 Task: Create a rule when custom fields due date is set by me.
Action: Mouse moved to (1024, 83)
Screenshot: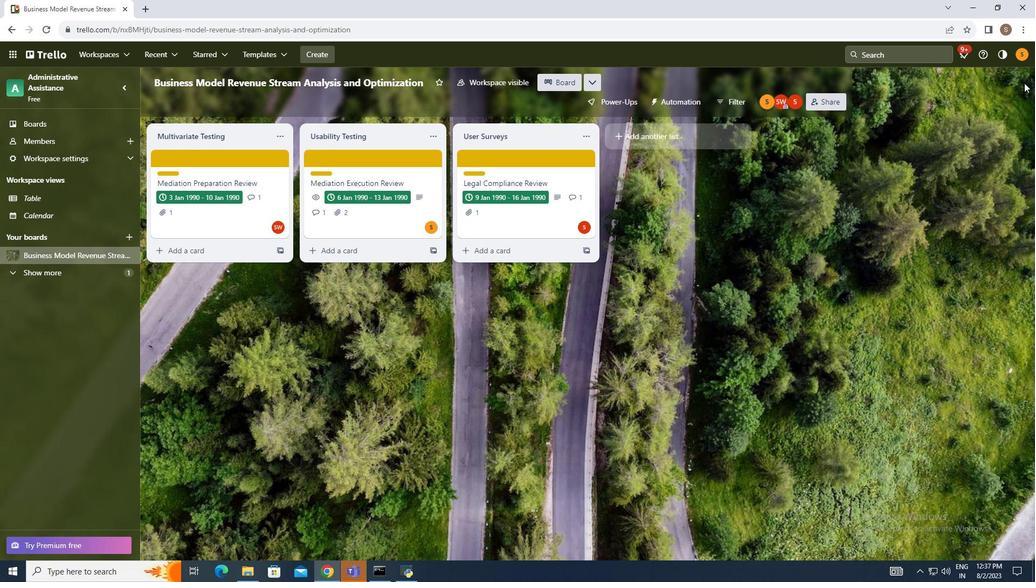 
Action: Mouse pressed left at (1024, 83)
Screenshot: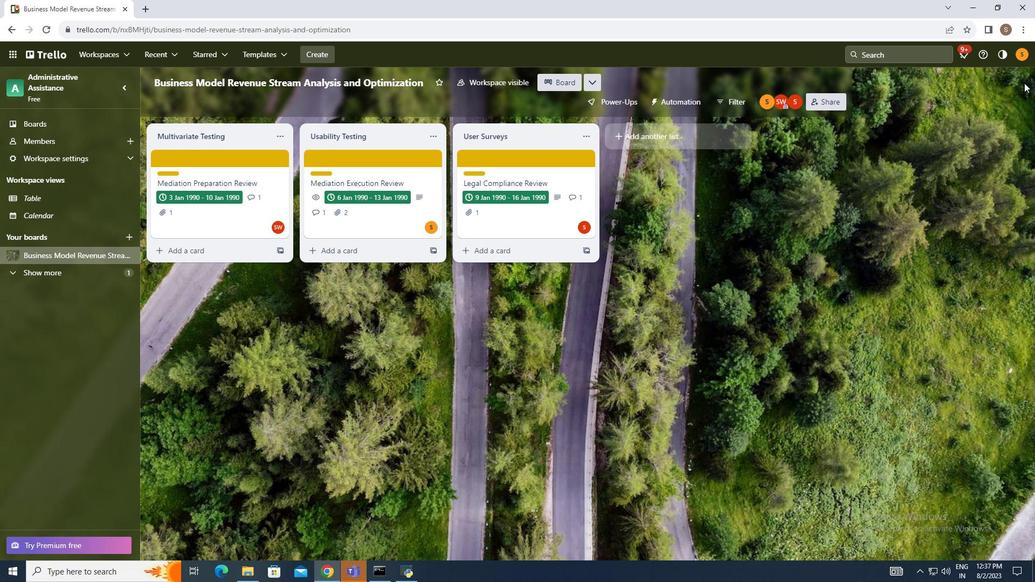 
Action: Mouse moved to (948, 234)
Screenshot: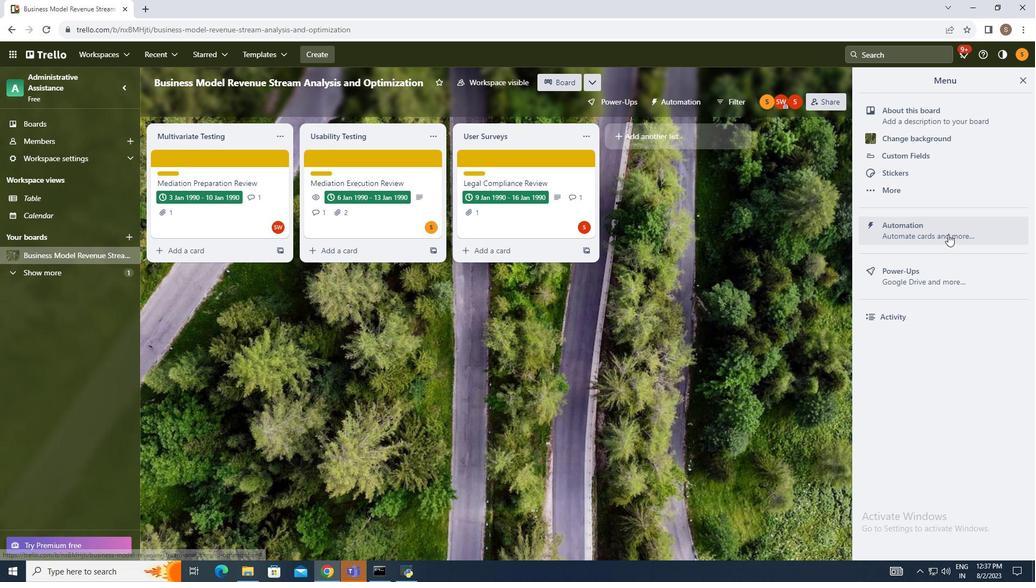 
Action: Mouse pressed left at (948, 234)
Screenshot: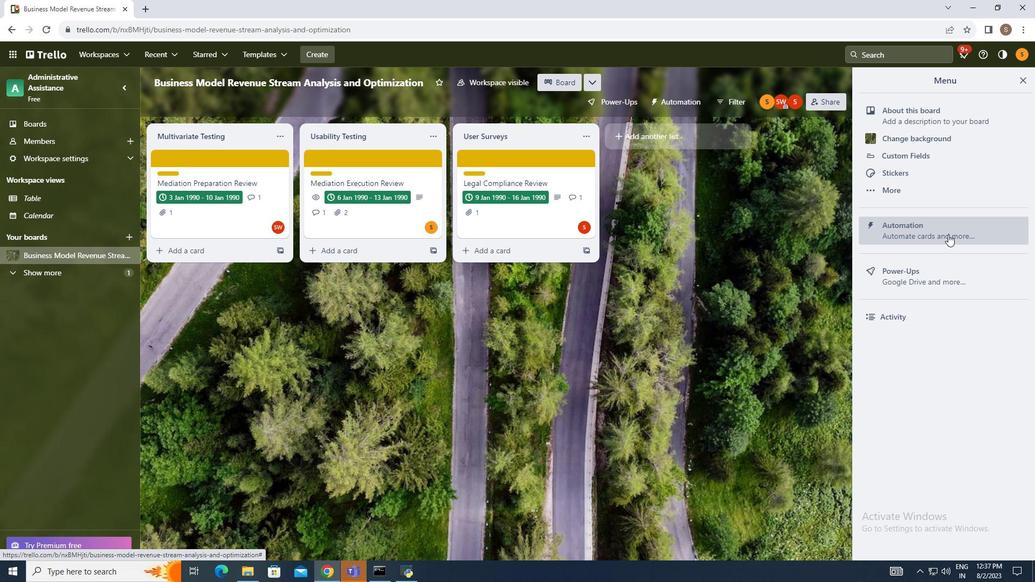 
Action: Mouse moved to (192, 196)
Screenshot: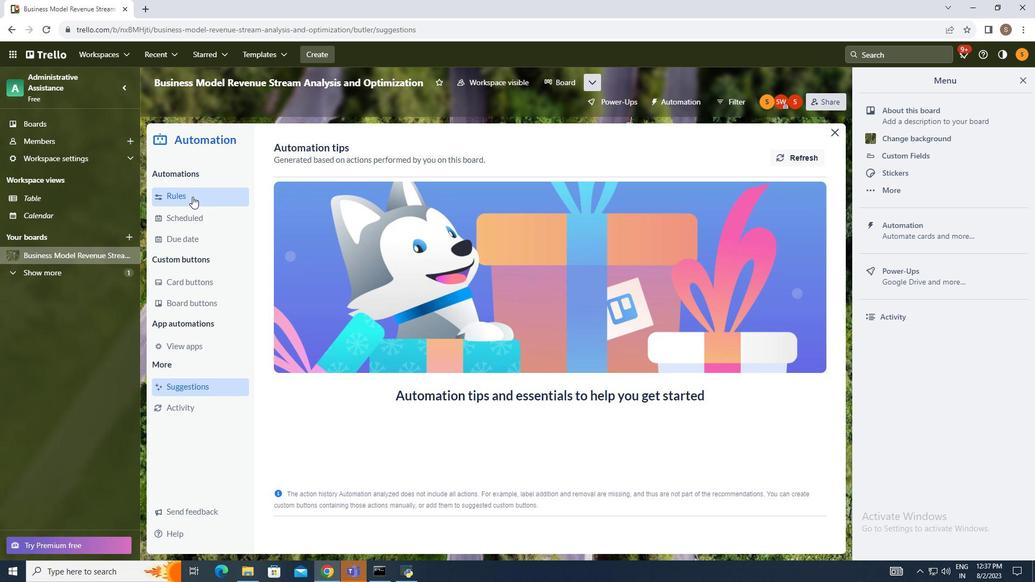 
Action: Mouse pressed left at (192, 196)
Screenshot: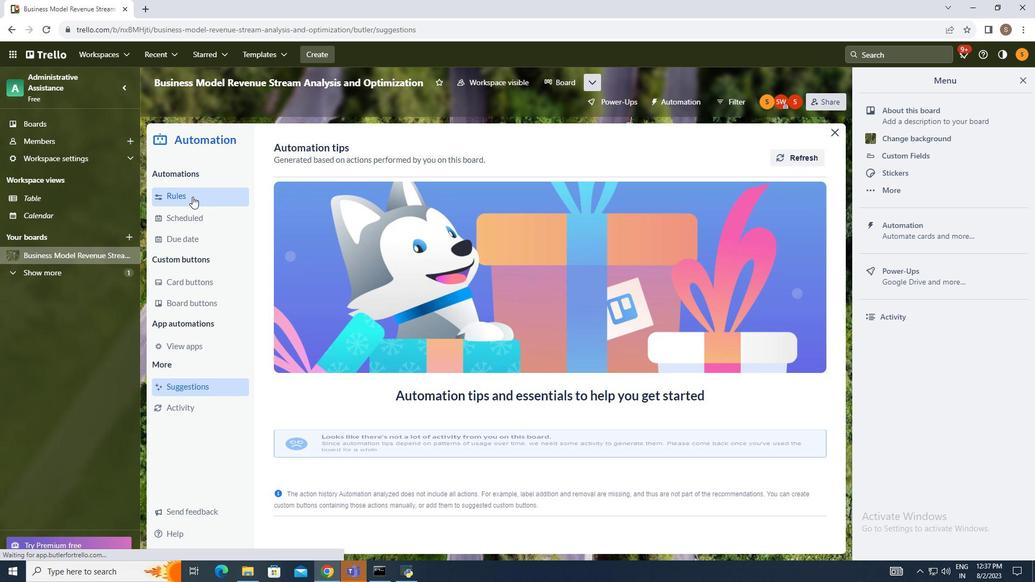 
Action: Mouse moved to (727, 152)
Screenshot: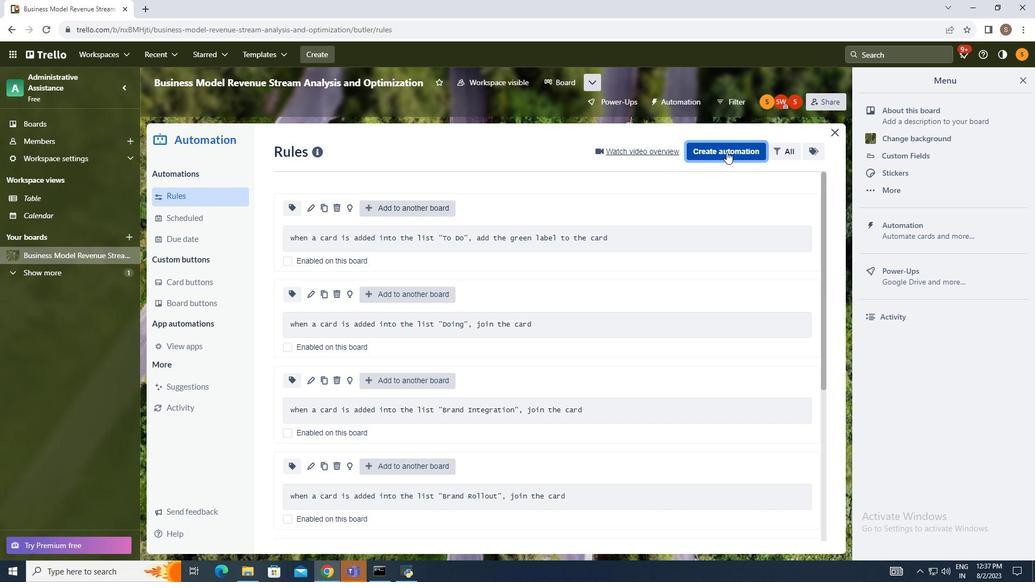 
Action: Mouse pressed left at (727, 152)
Screenshot: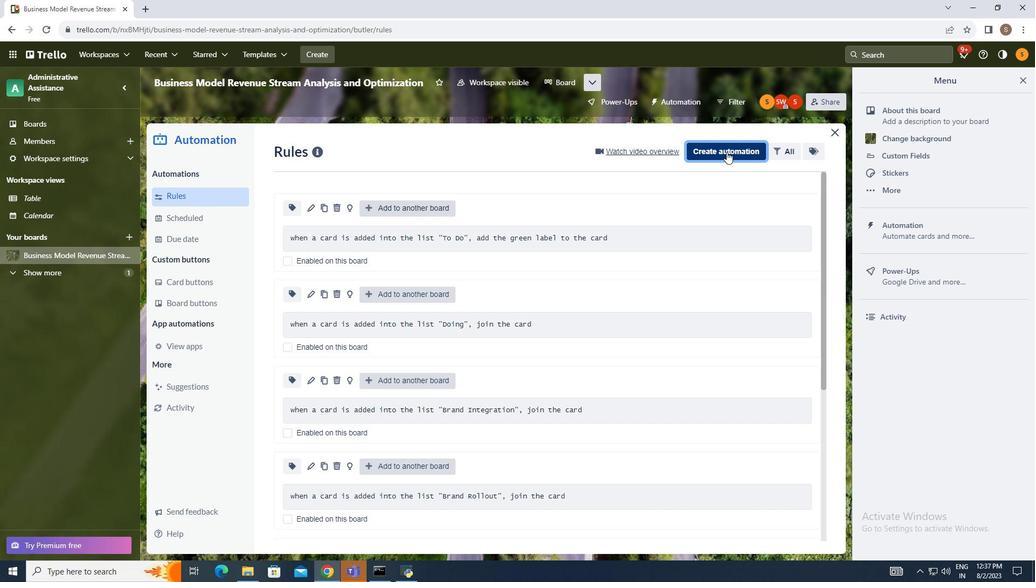 
Action: Mouse moved to (552, 252)
Screenshot: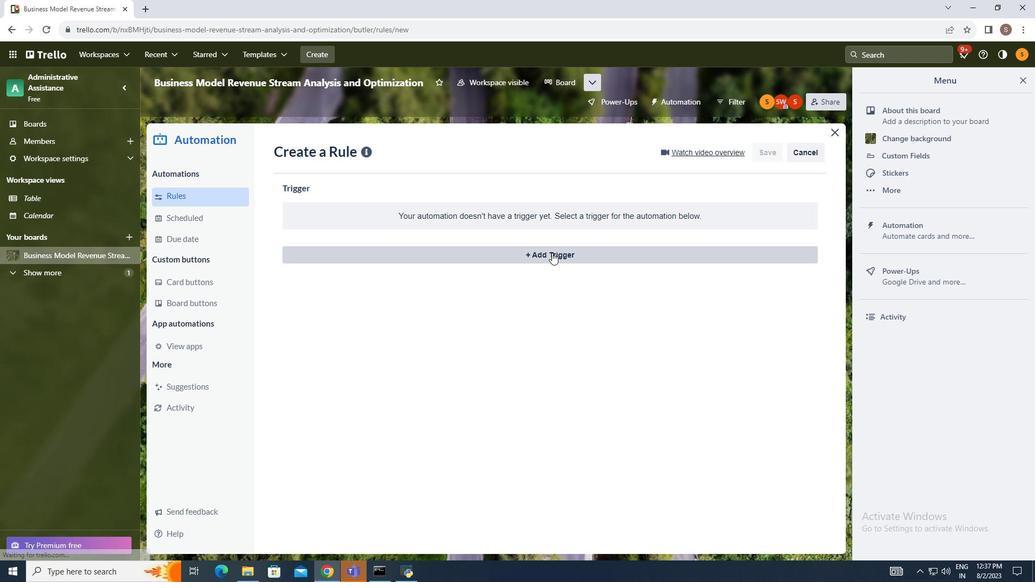 
Action: Mouse pressed left at (552, 252)
Screenshot: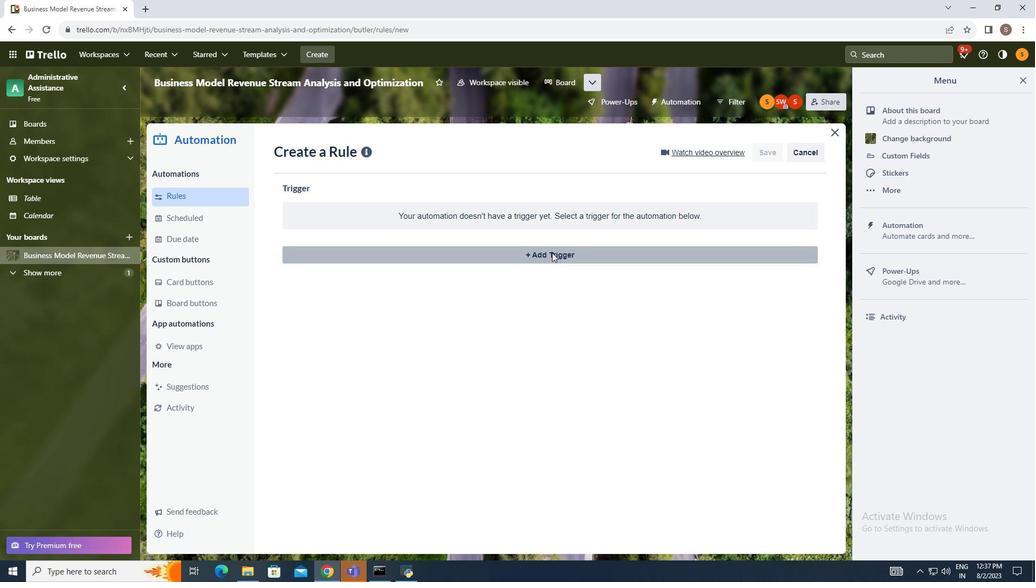 
Action: Mouse moved to (529, 289)
Screenshot: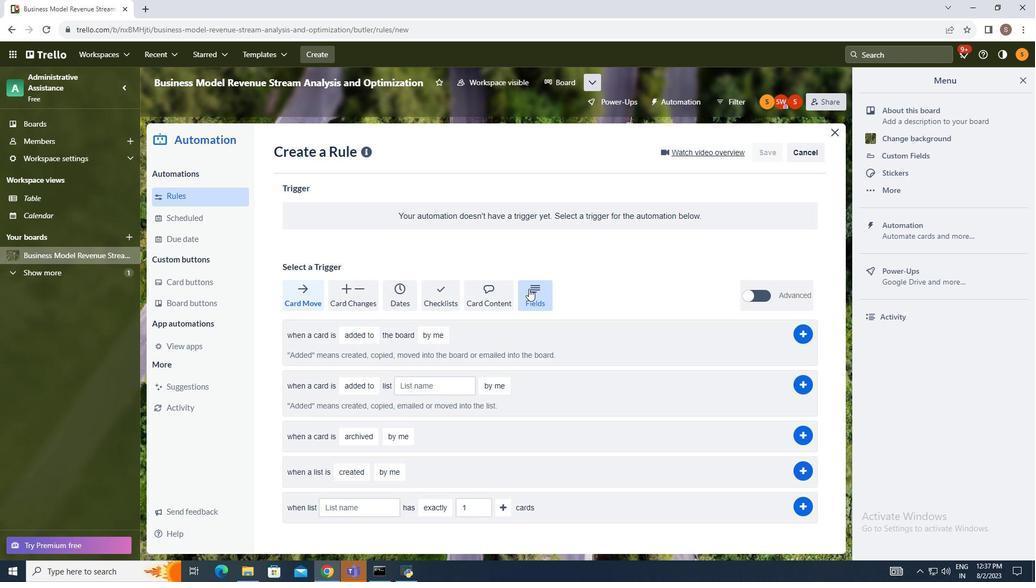 
Action: Mouse pressed left at (529, 289)
Screenshot: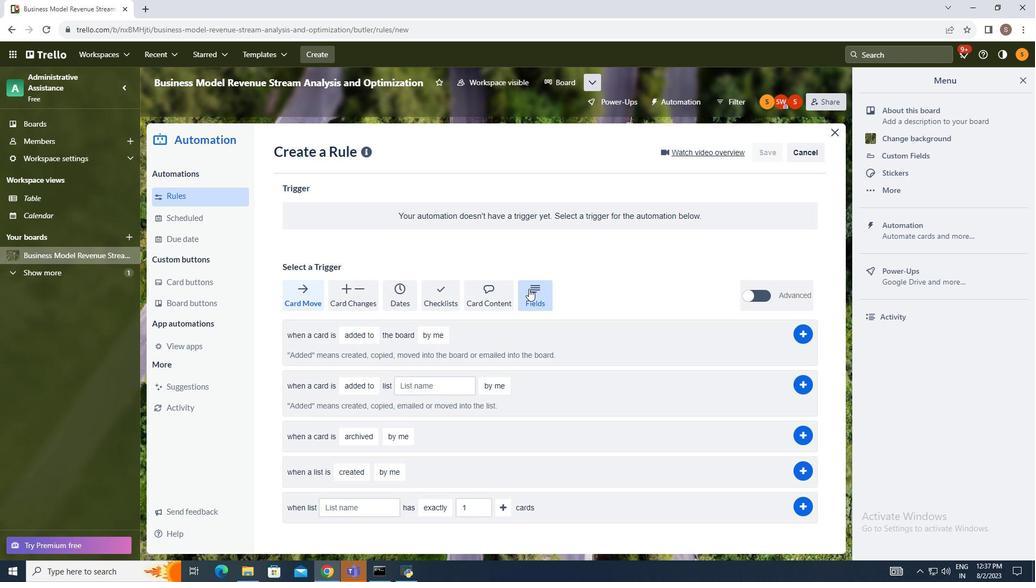 
Action: Mouse moved to (372, 350)
Screenshot: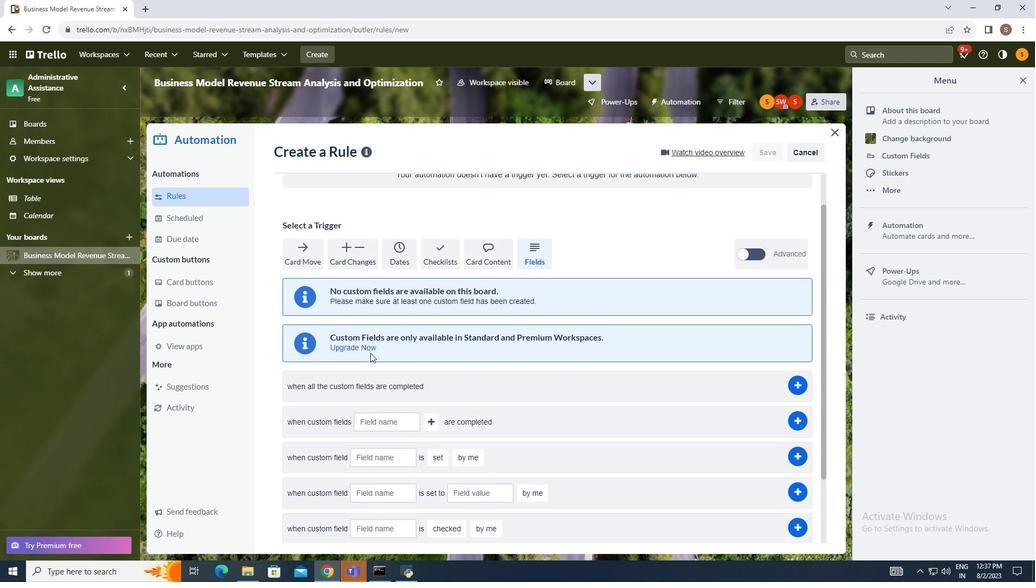 
Action: Mouse scrolled (372, 350) with delta (0, 0)
Screenshot: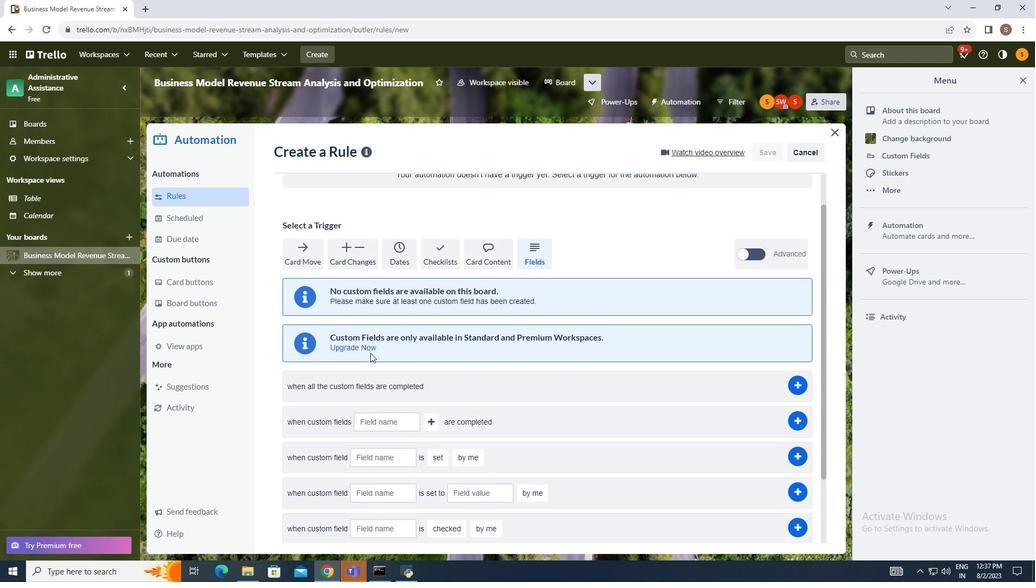 
Action: Mouse moved to (371, 352)
Screenshot: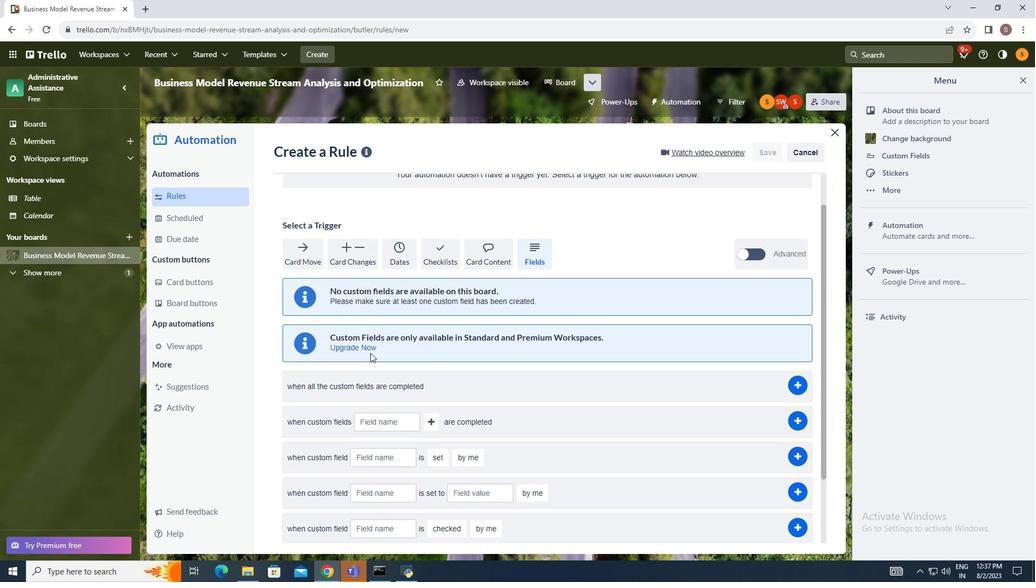 
Action: Mouse scrolled (371, 352) with delta (0, 0)
Screenshot: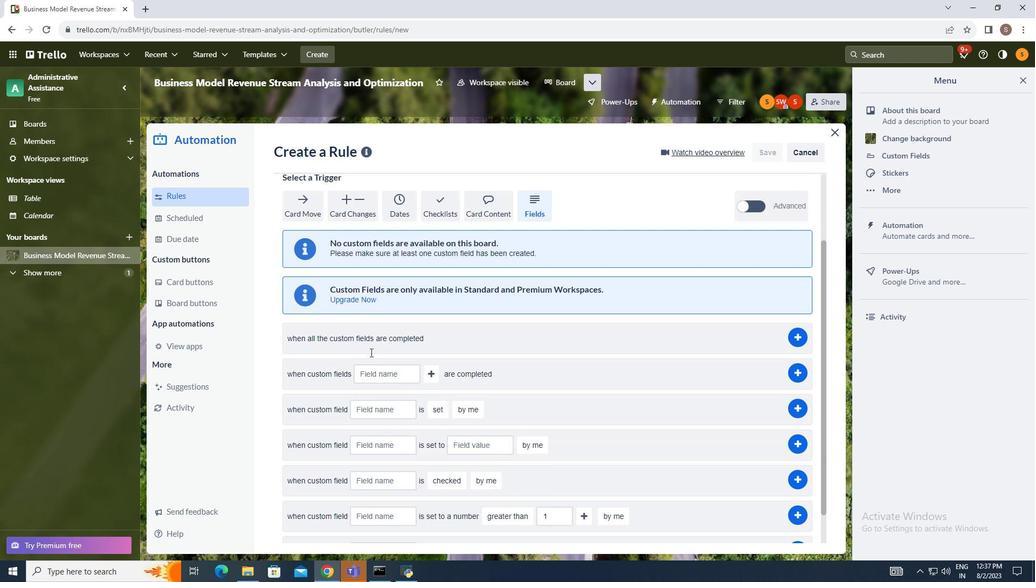 
Action: Mouse moved to (371, 352)
Screenshot: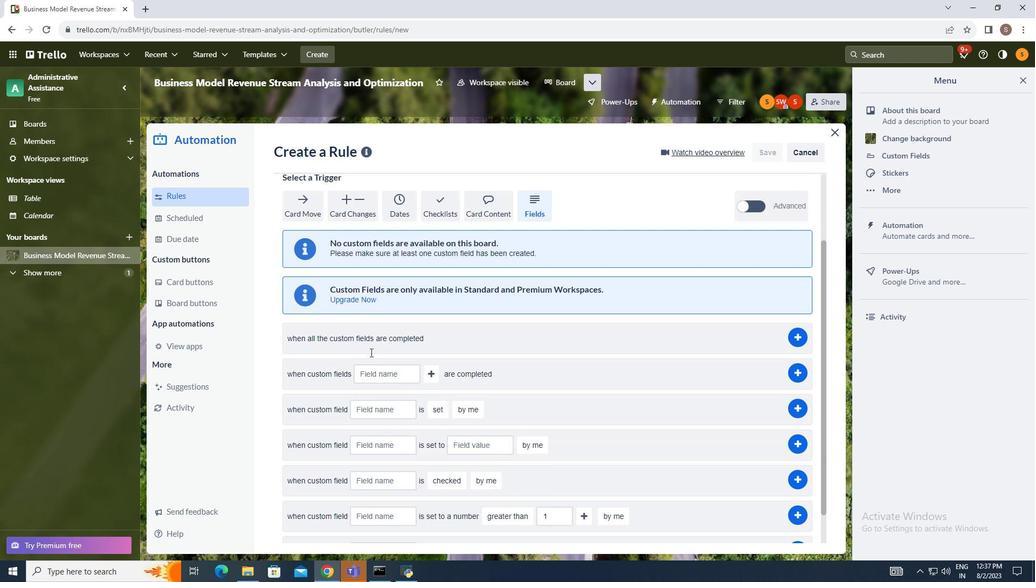 
Action: Mouse scrolled (371, 352) with delta (0, 0)
Screenshot: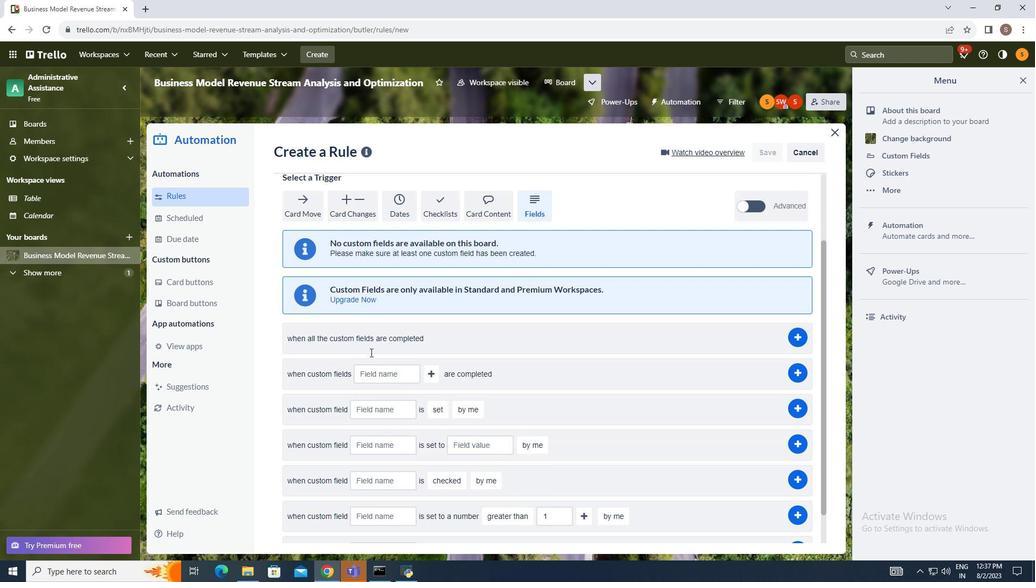 
Action: Mouse moved to (367, 370)
Screenshot: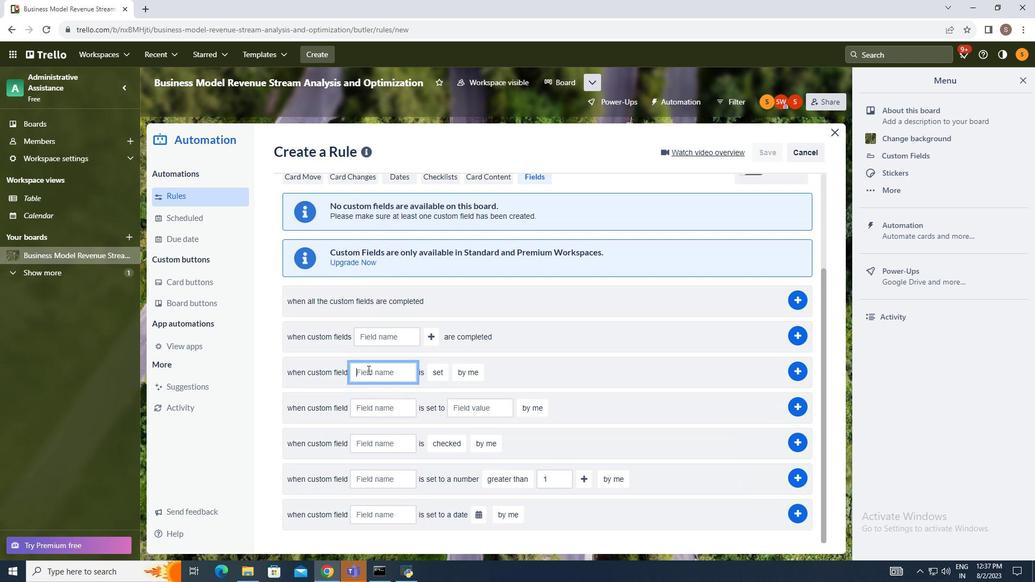 
Action: Mouse pressed left at (367, 370)
Screenshot: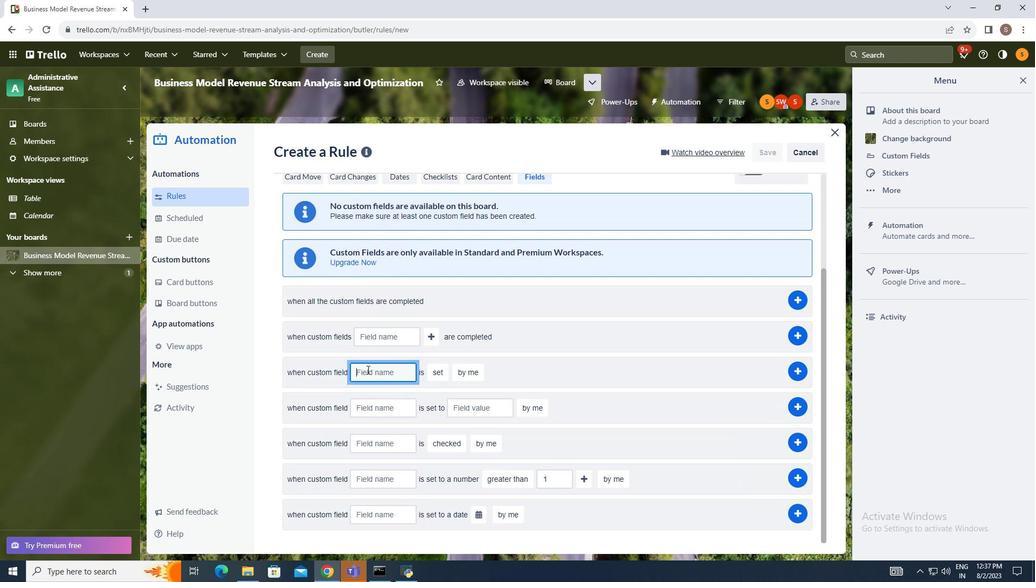 
Action: Mouse moved to (315, 349)
Screenshot: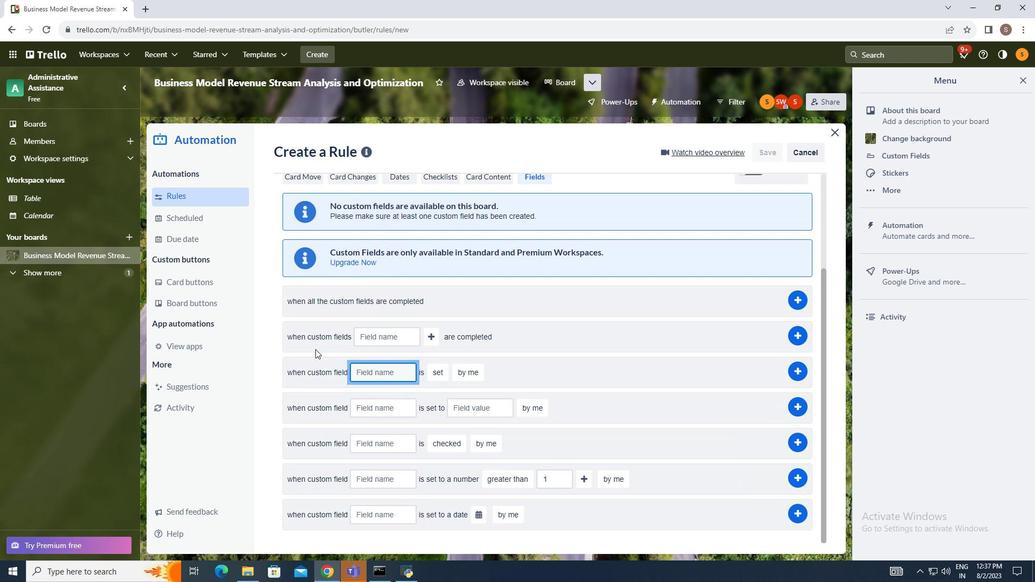 
Action: Key pressed due<Key.space>date
Screenshot: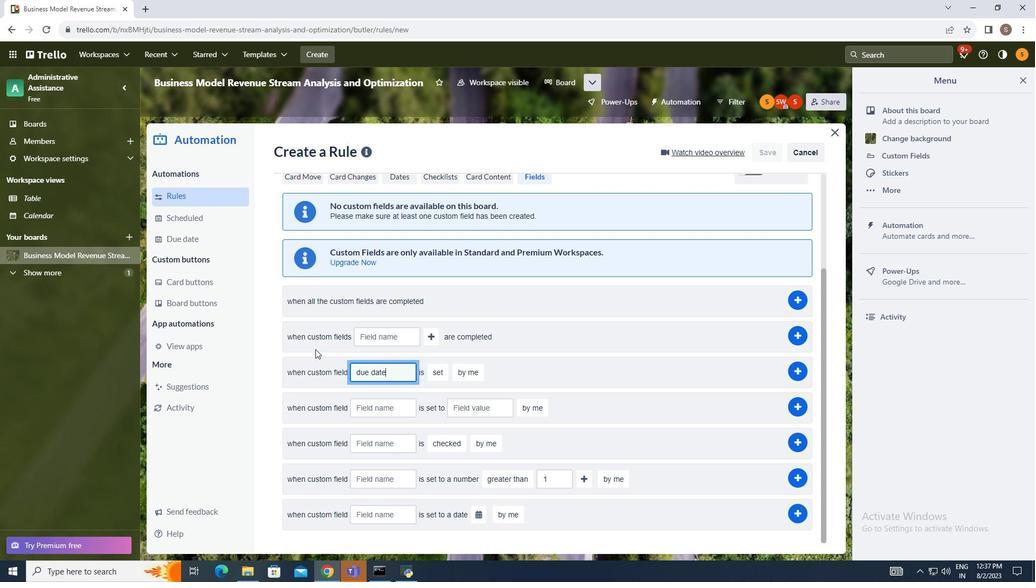 
Action: Mouse moved to (436, 373)
Screenshot: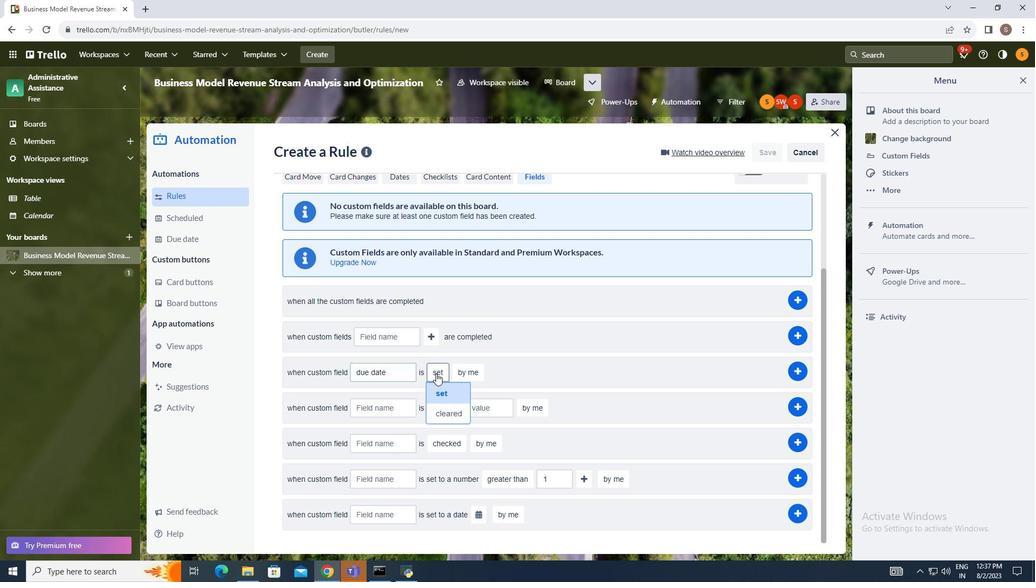 
Action: Mouse pressed left at (436, 373)
Screenshot: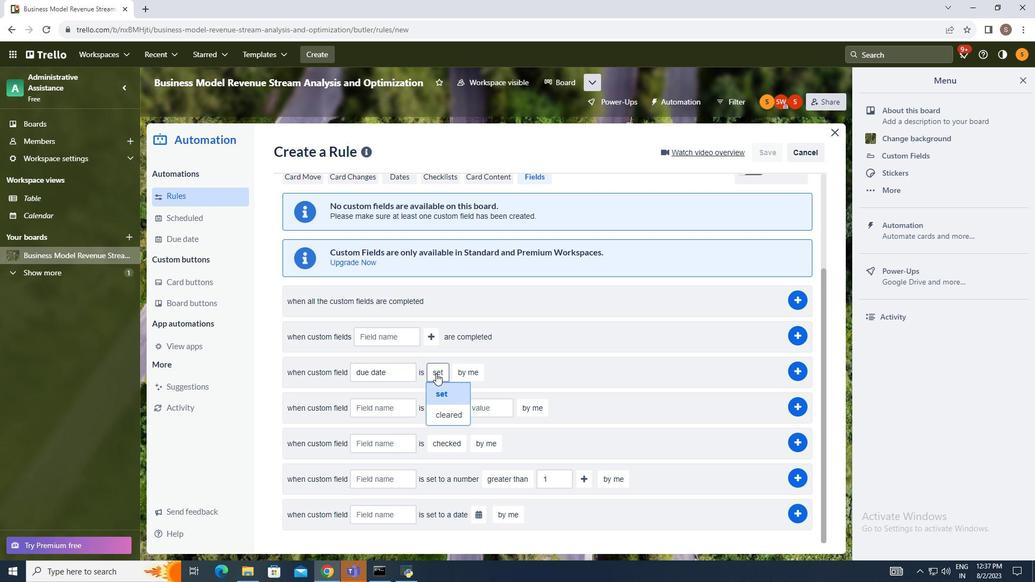 
Action: Mouse moved to (446, 393)
Screenshot: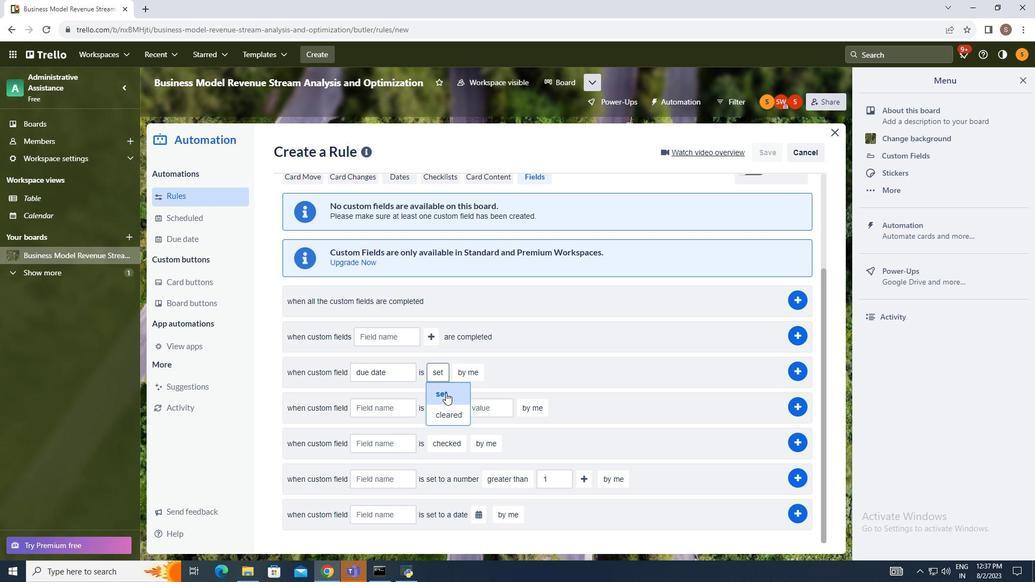 
Action: Mouse pressed left at (446, 393)
Screenshot: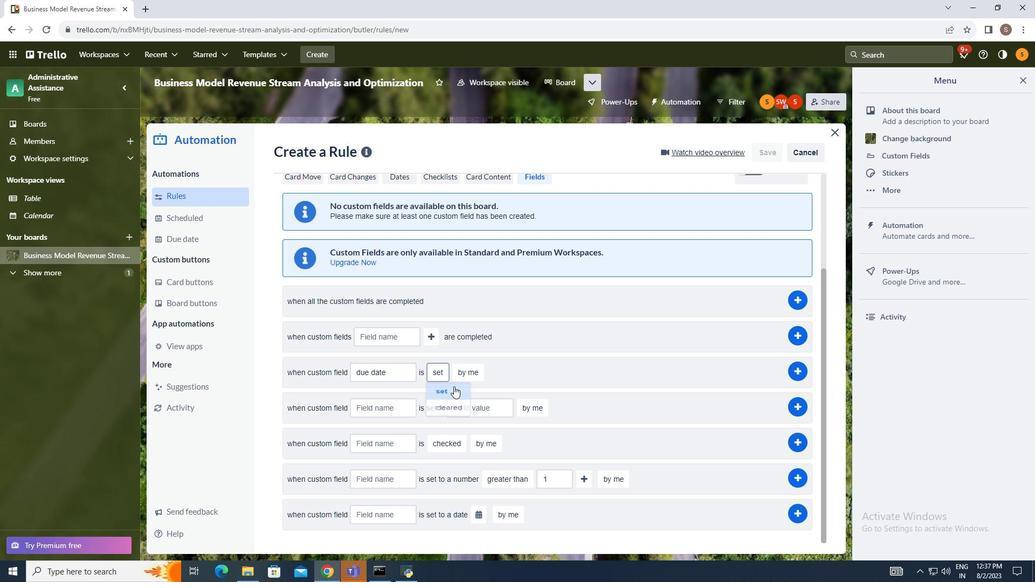 
Action: Mouse moved to (475, 372)
Screenshot: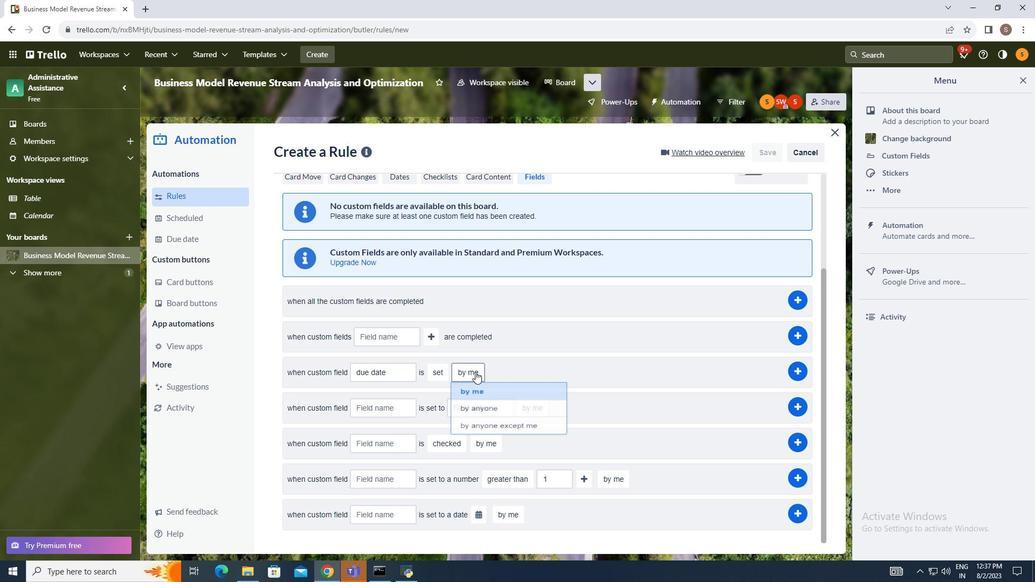 
Action: Mouse pressed left at (475, 372)
Screenshot: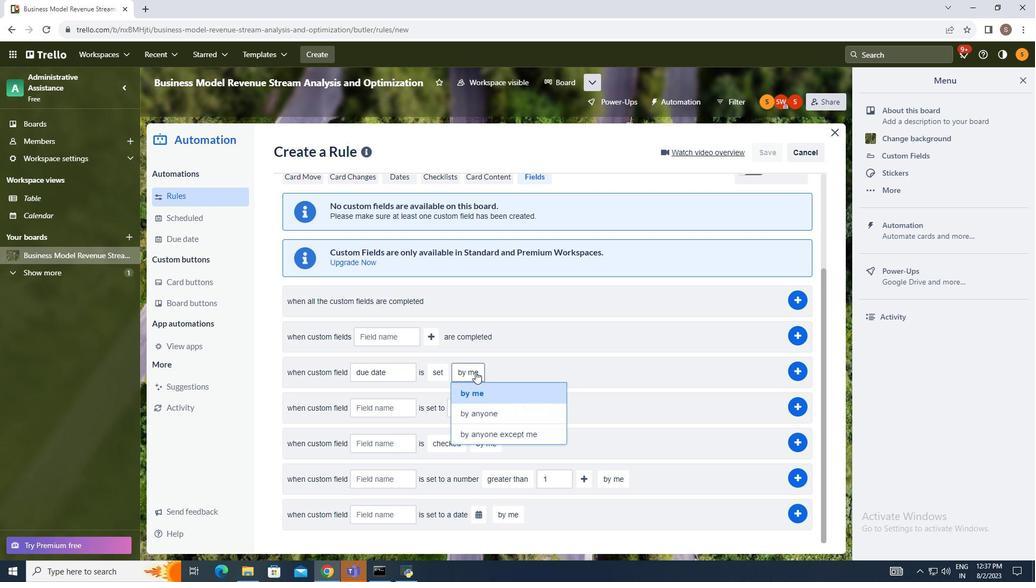 
Action: Mouse moved to (479, 391)
Screenshot: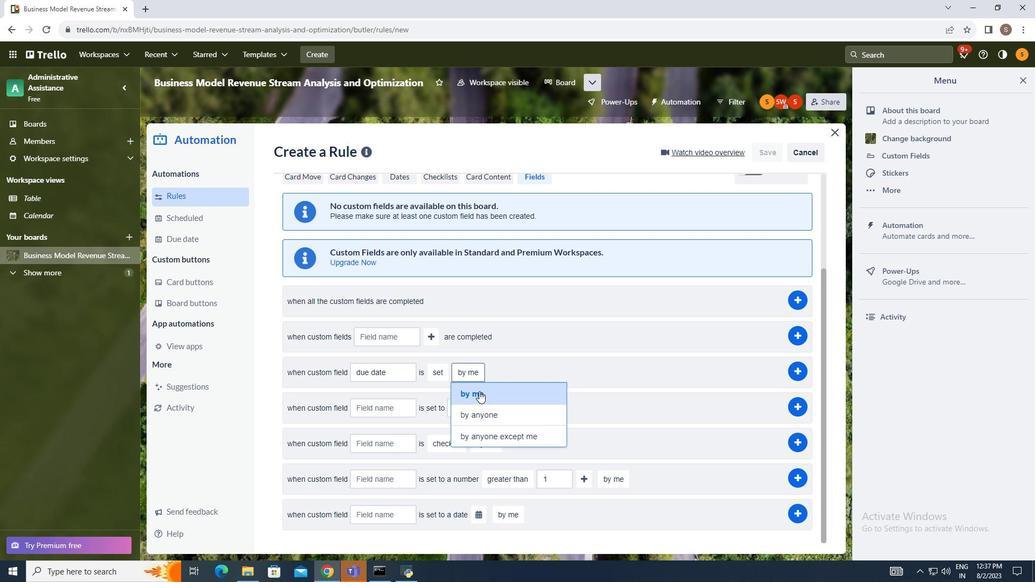
Action: Mouse pressed left at (479, 391)
Screenshot: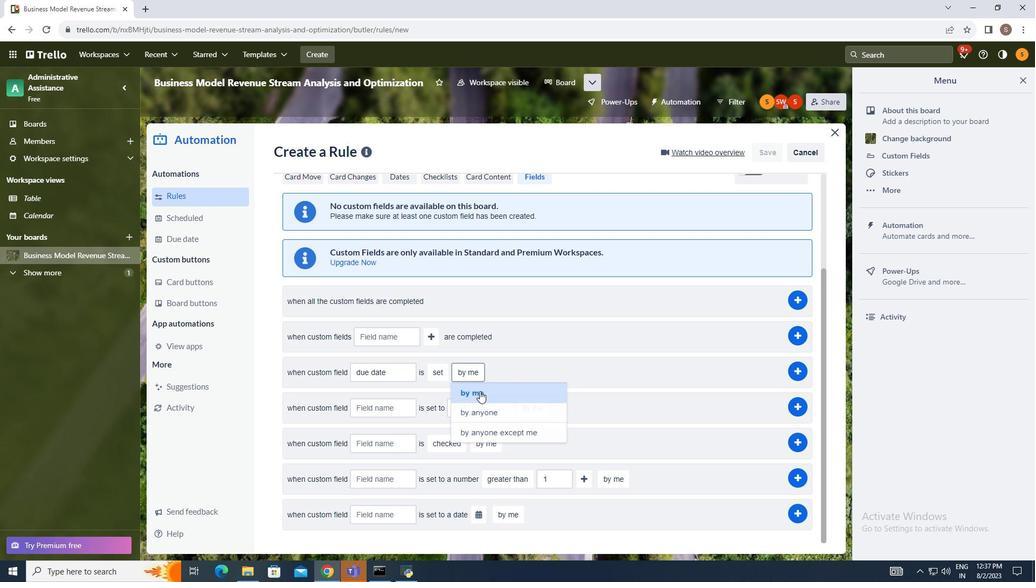 
Action: Mouse moved to (802, 368)
Screenshot: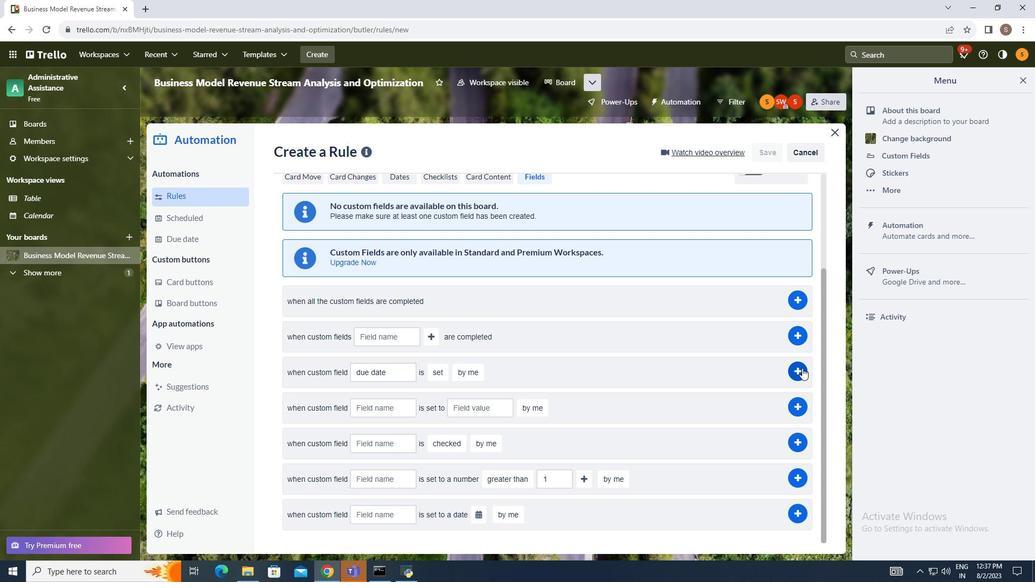 
Action: Mouse pressed left at (802, 368)
Screenshot: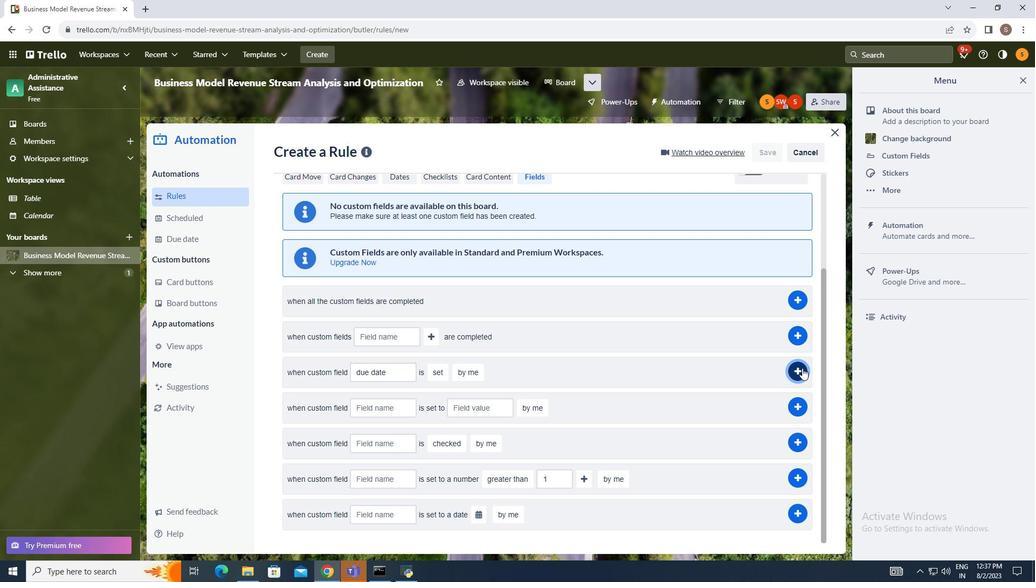 
Action: Mouse moved to (849, 352)
Screenshot: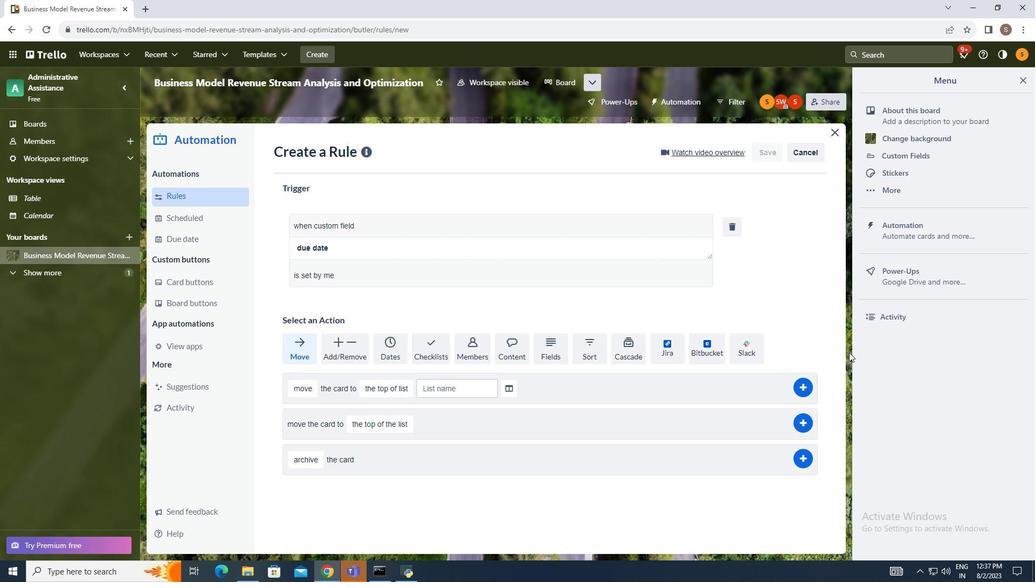 
